 Task: Create a task  Develop a new online tool for online event registration , assign it to team member softage.1@softage.net in the project BlazePath and update the status of the task to  On Track  , set the priority of the task to Low
Action: Mouse moved to (74, 59)
Screenshot: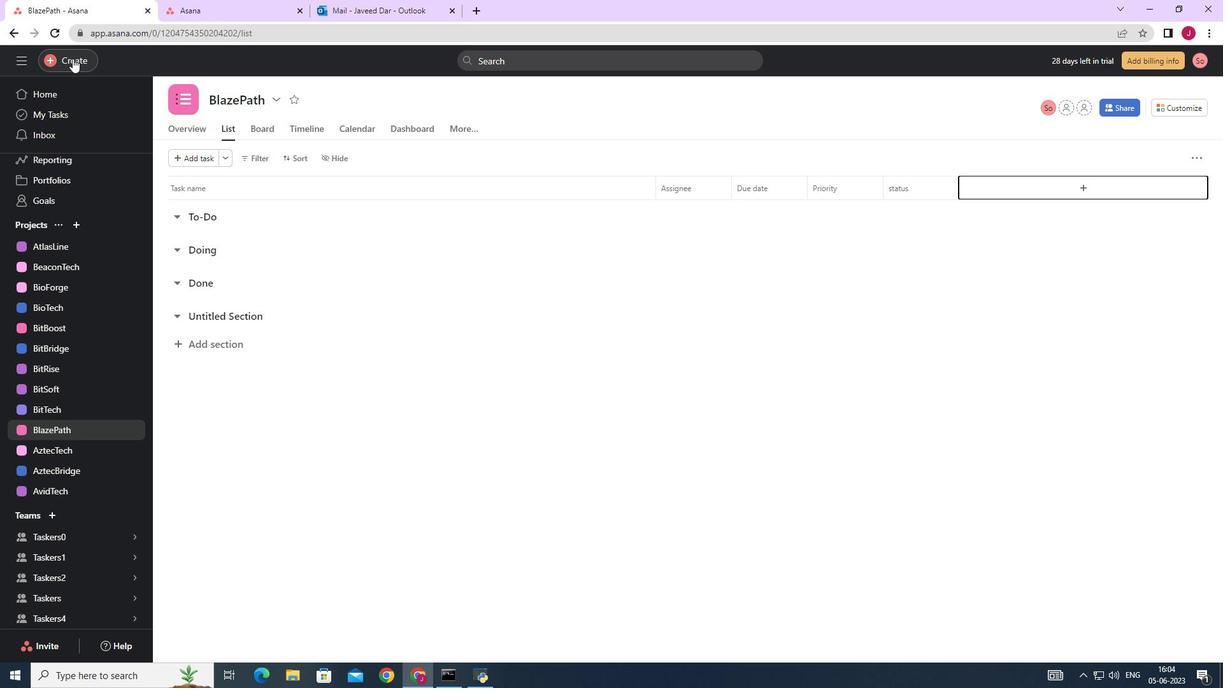 
Action: Mouse pressed left at (74, 59)
Screenshot: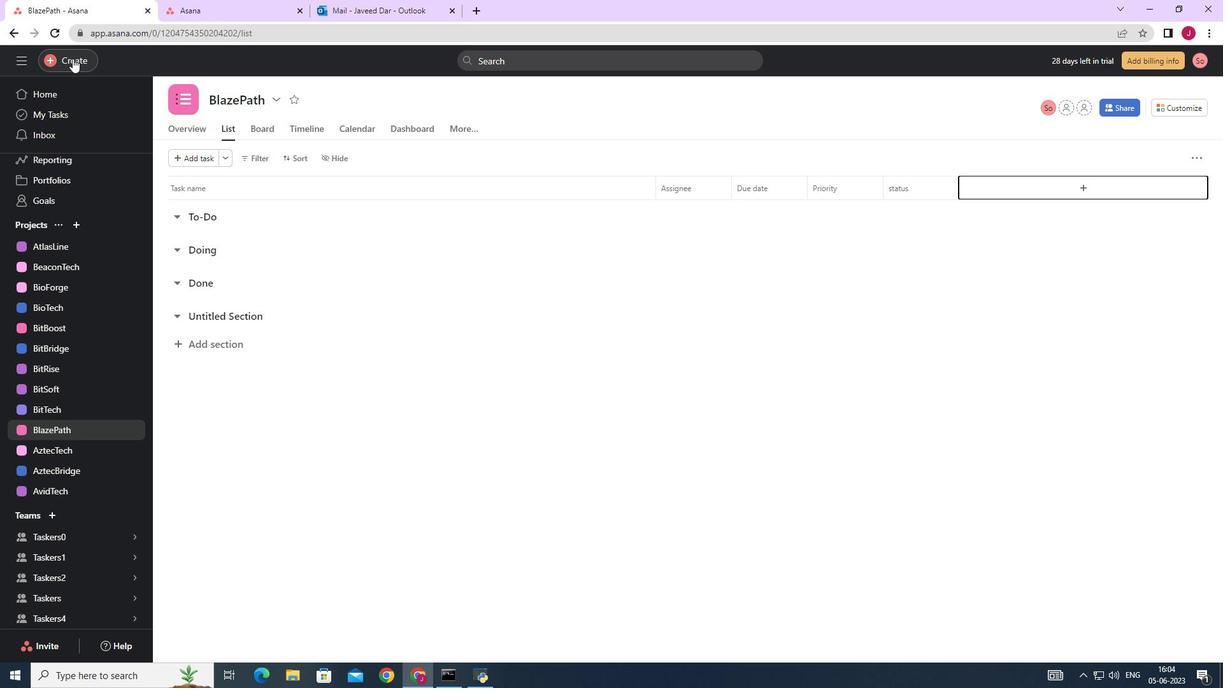 
Action: Mouse moved to (173, 66)
Screenshot: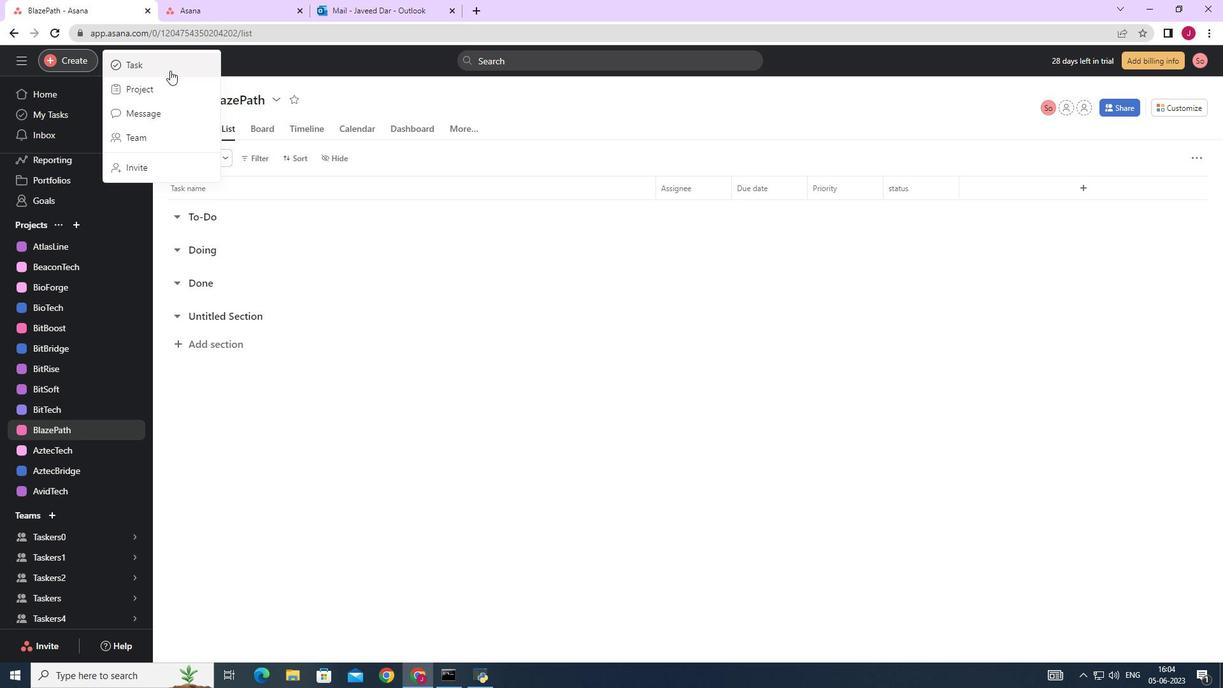 
Action: Mouse pressed left at (173, 66)
Screenshot: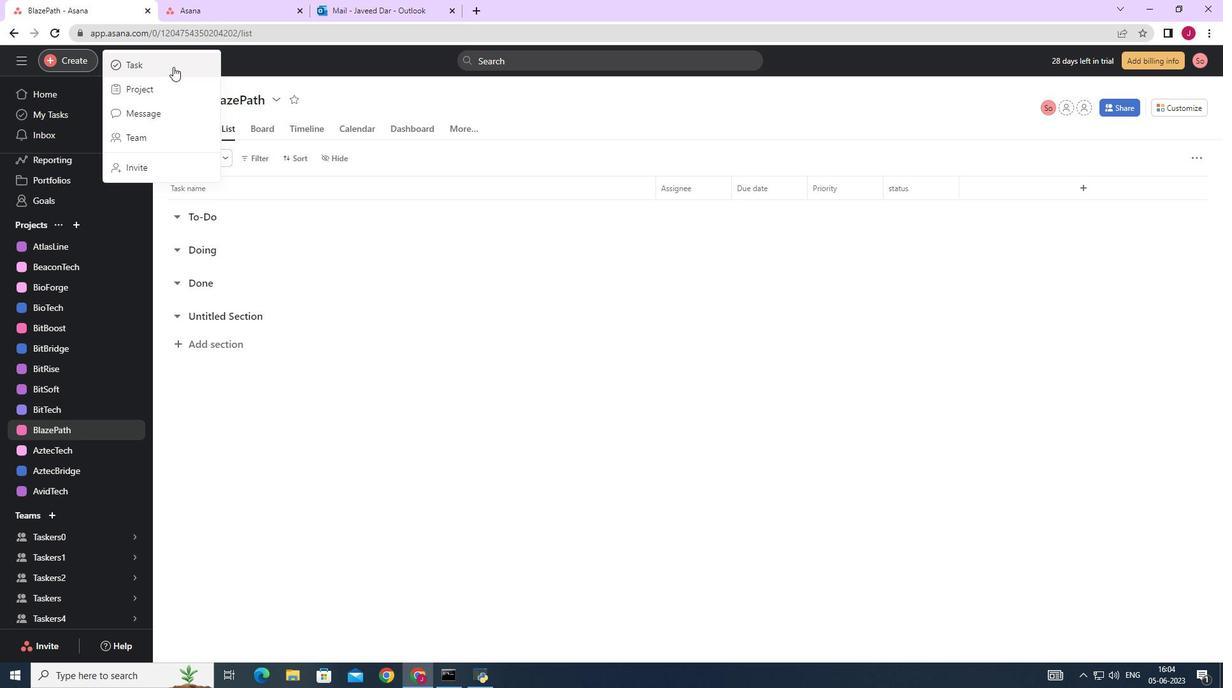
Action: Mouse moved to (966, 424)
Screenshot: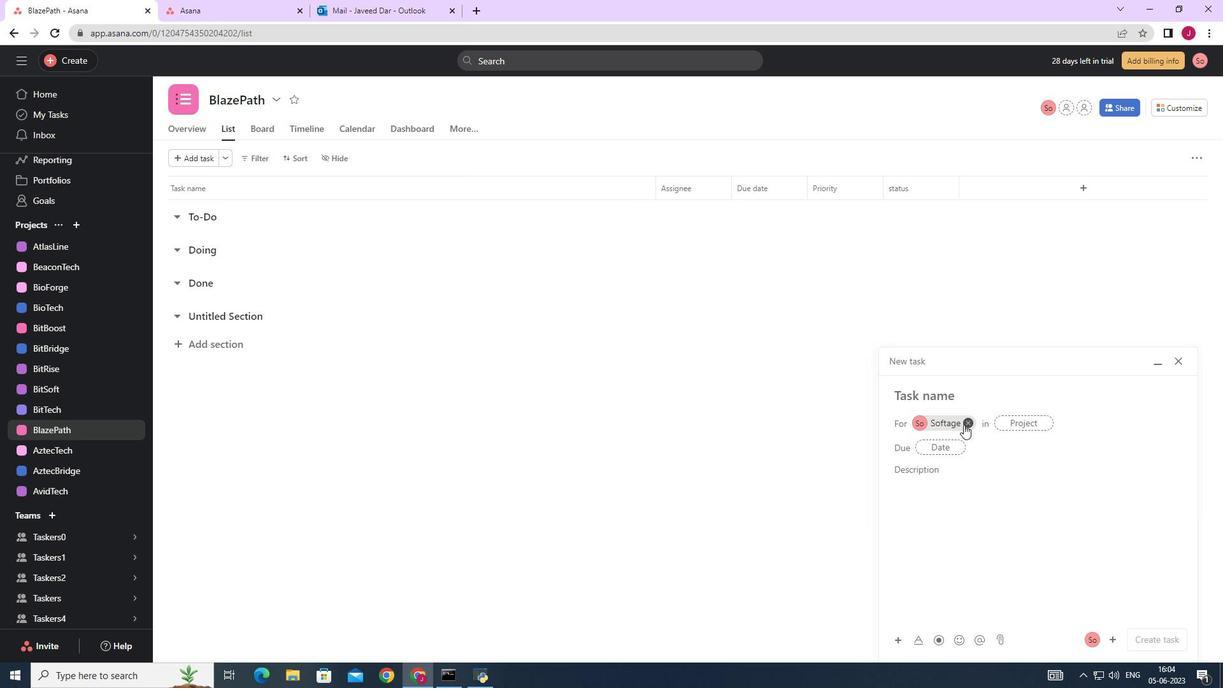 
Action: Mouse pressed left at (966, 424)
Screenshot: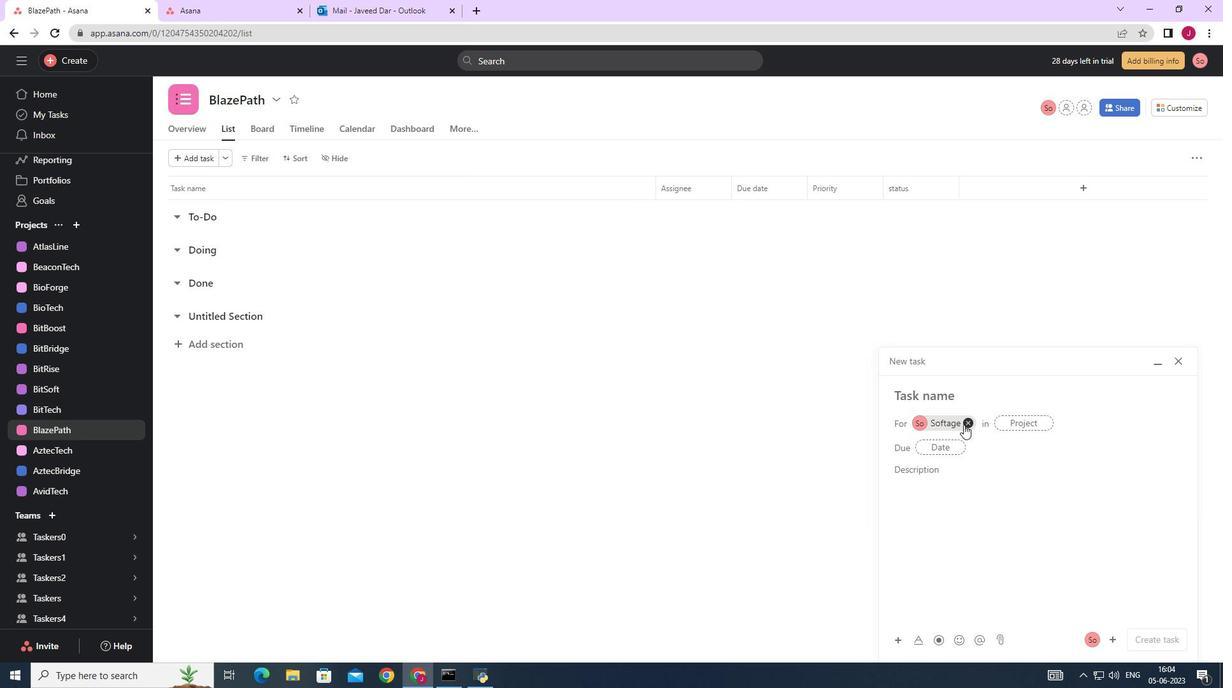 
Action: Mouse moved to (917, 397)
Screenshot: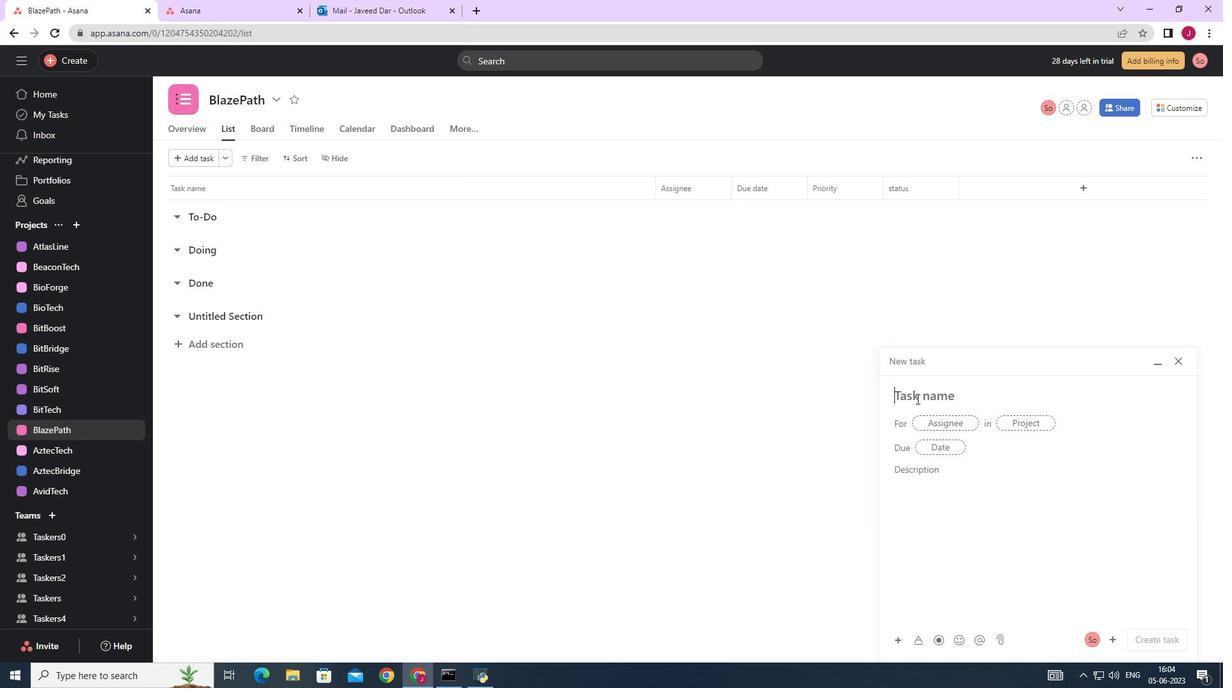 
Action: Mouse pressed left at (917, 397)
Screenshot: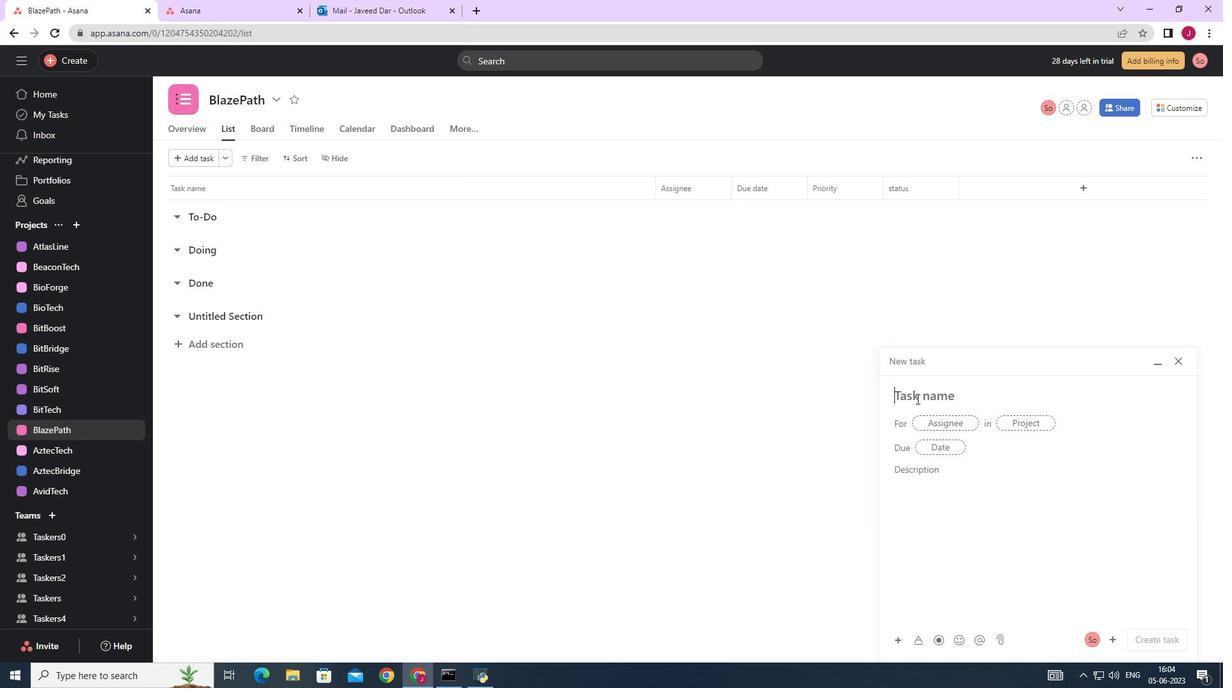 
Action: Mouse moved to (914, 394)
Screenshot: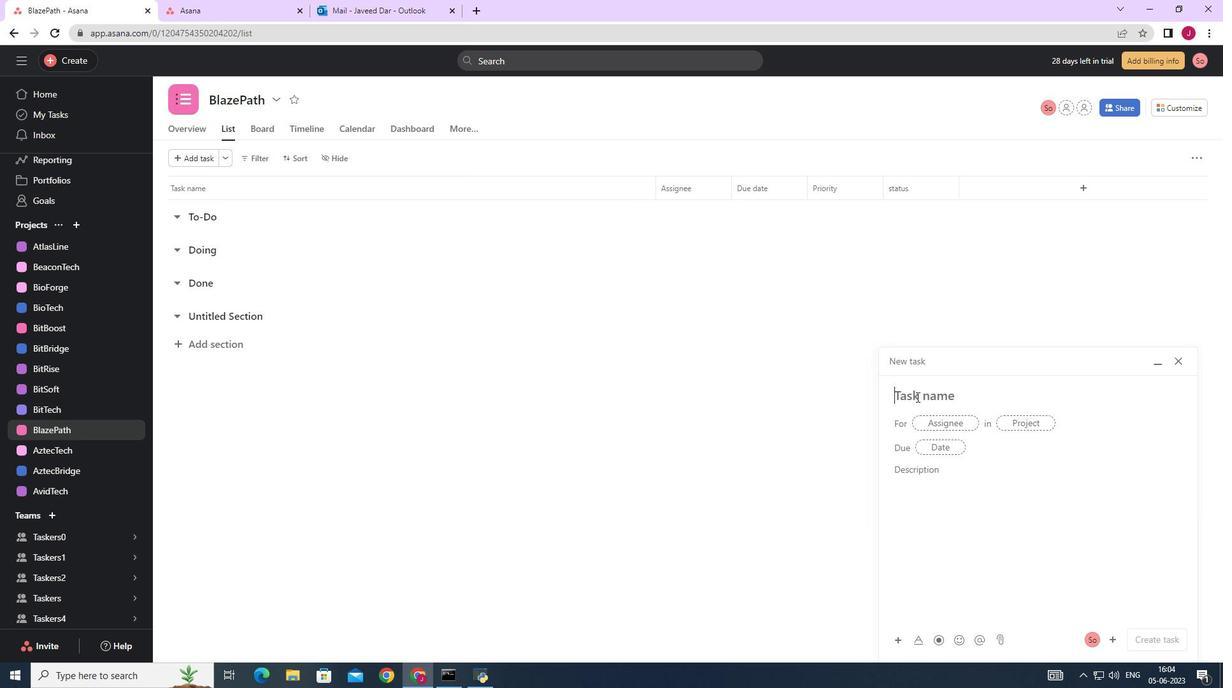 
Action: Key pressed <Key.caps_lock>D<Key.caps_lock>evelop<Key.space>a<Key.space>new<Key.space>online<Key.space>tool<Key.space>for<Key.space>online<Key.space>evenr<Key.backspace>t<Key.space>registration<Key.space>
Screenshot: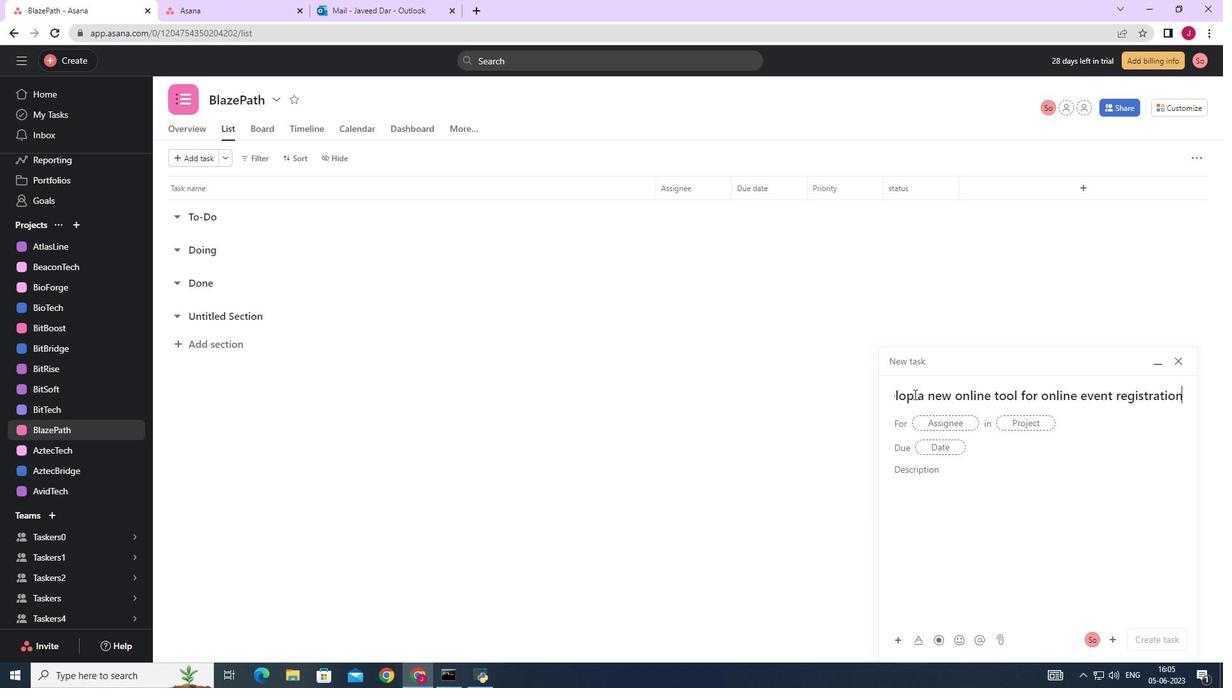 
Action: Mouse moved to (955, 416)
Screenshot: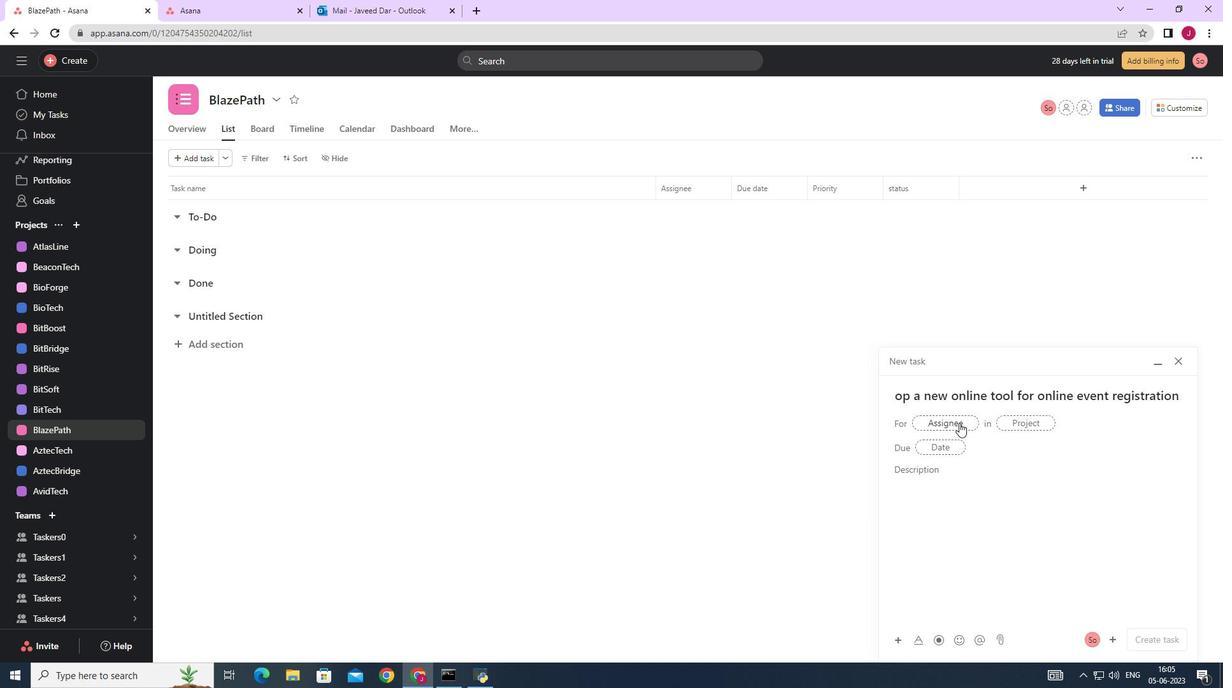 
Action: Mouse pressed left at (955, 416)
Screenshot: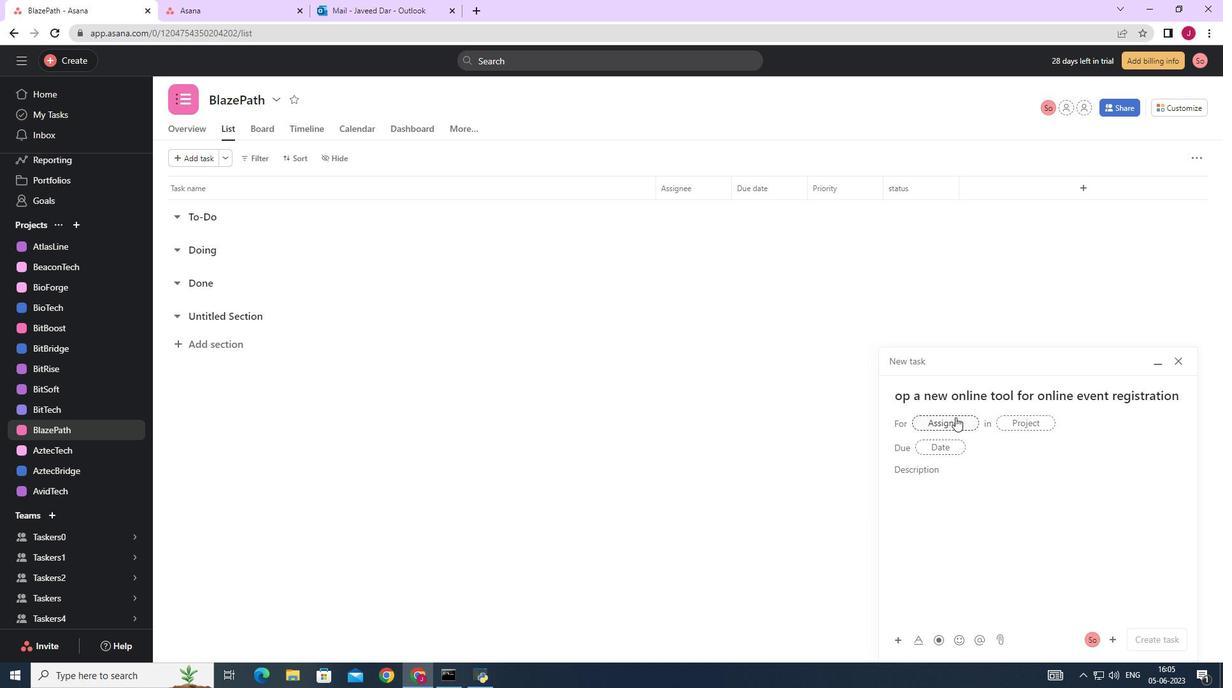
Action: Key pressed softage.1
Screenshot: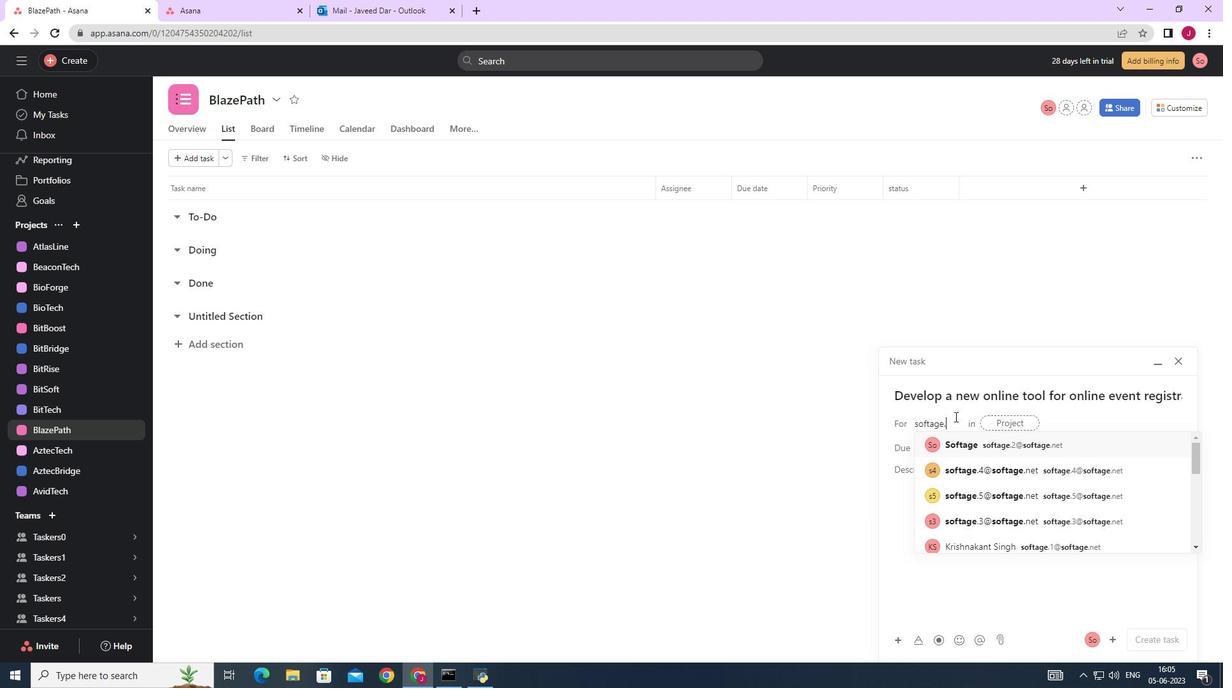
Action: Mouse moved to (1020, 445)
Screenshot: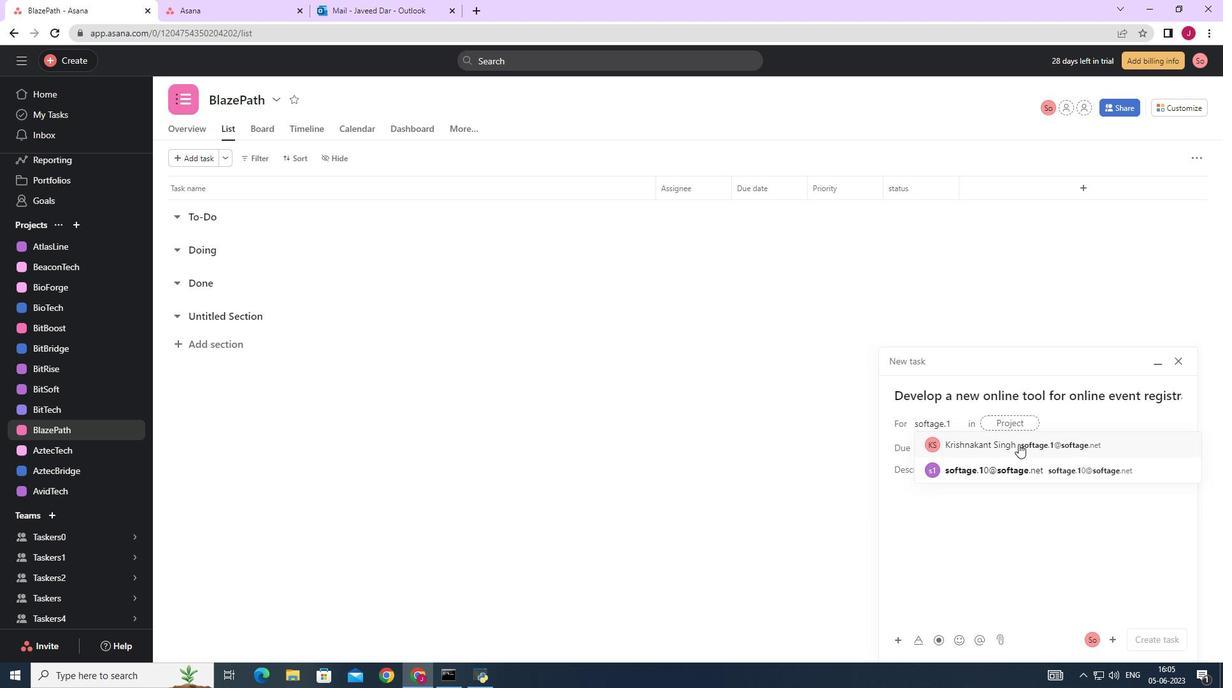 
Action: Mouse pressed left at (1020, 445)
Screenshot: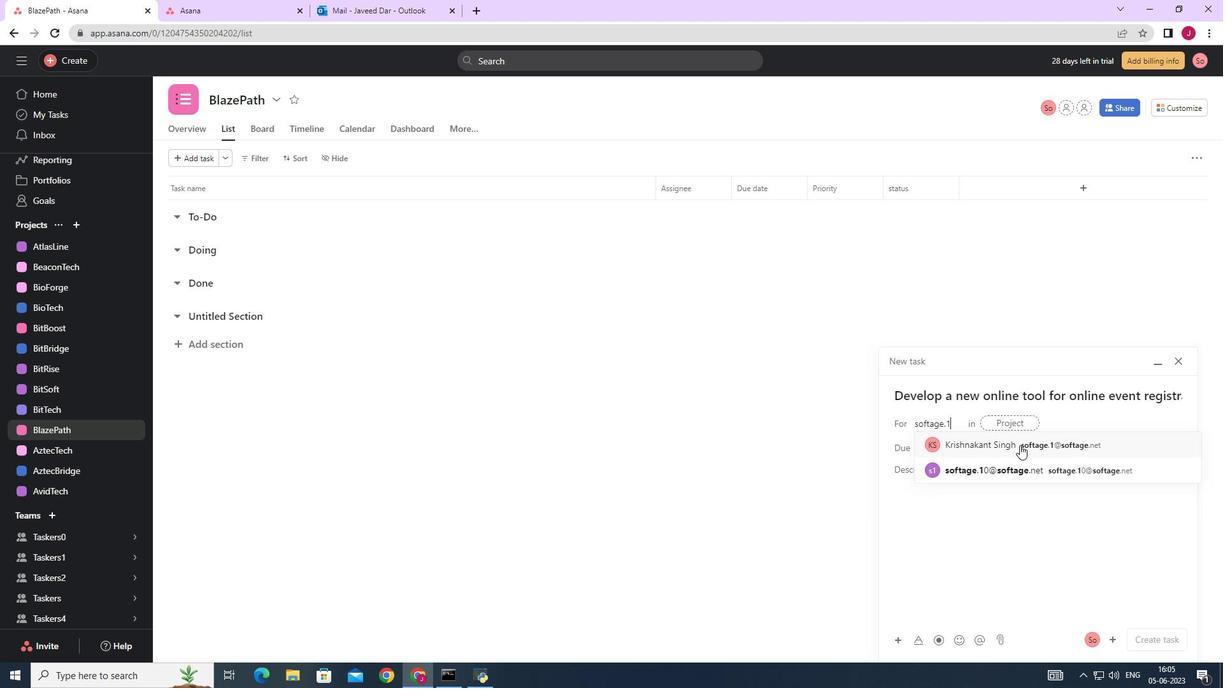 
Action: Mouse moved to (827, 443)
Screenshot: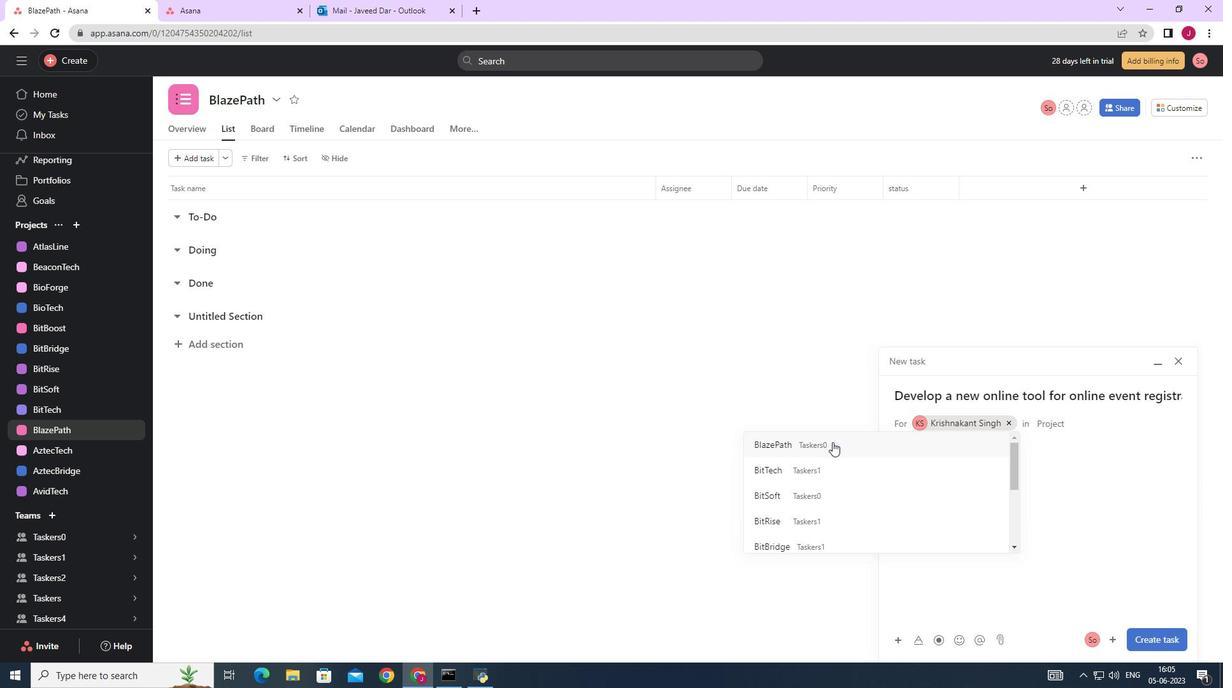 
Action: Mouse pressed left at (827, 443)
Screenshot: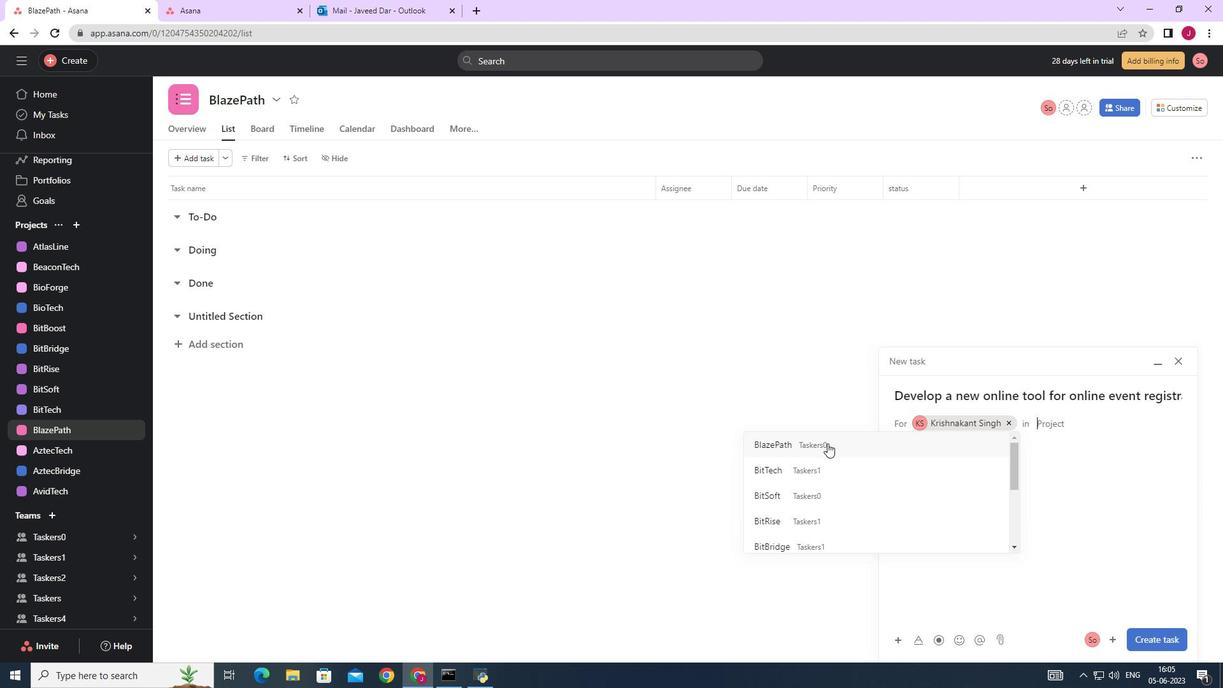 
Action: Mouse moved to (947, 475)
Screenshot: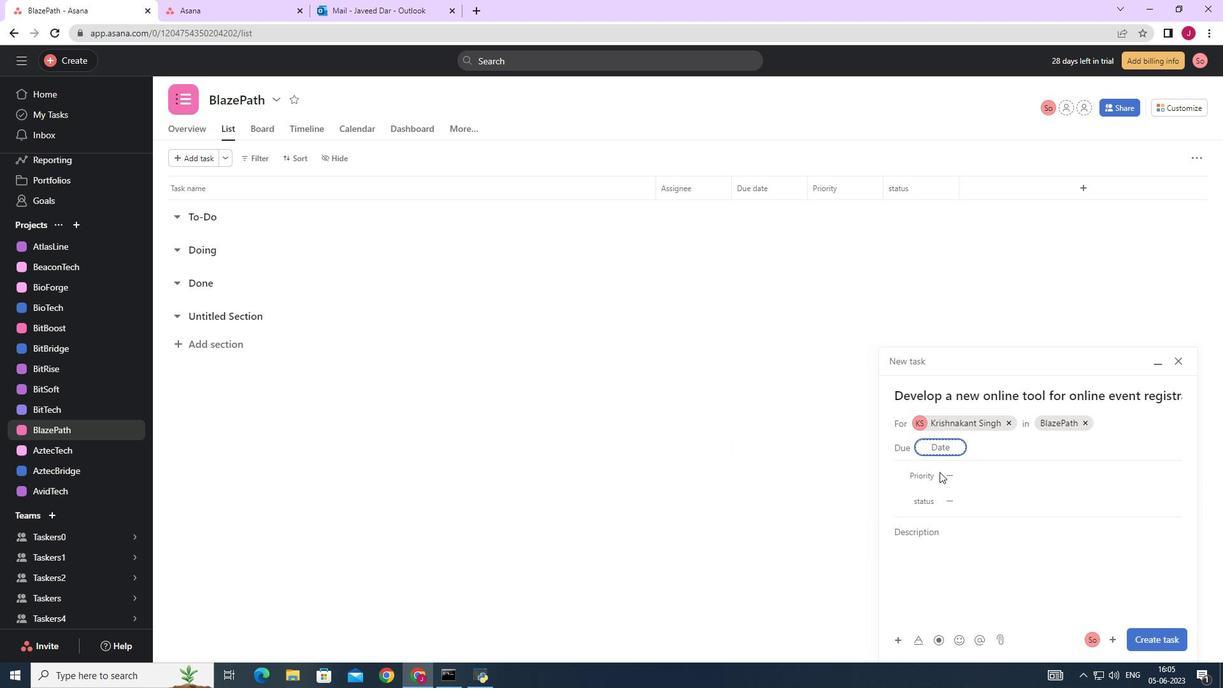 
Action: Mouse pressed left at (947, 475)
Screenshot: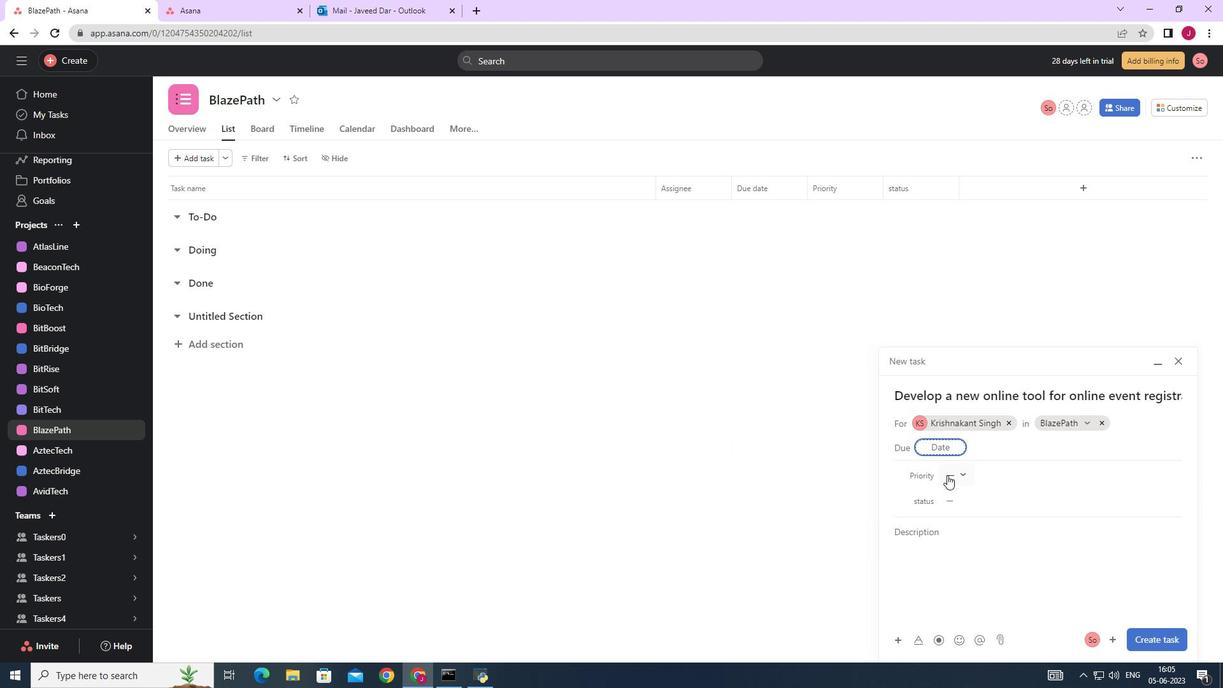 
Action: Mouse moved to (977, 558)
Screenshot: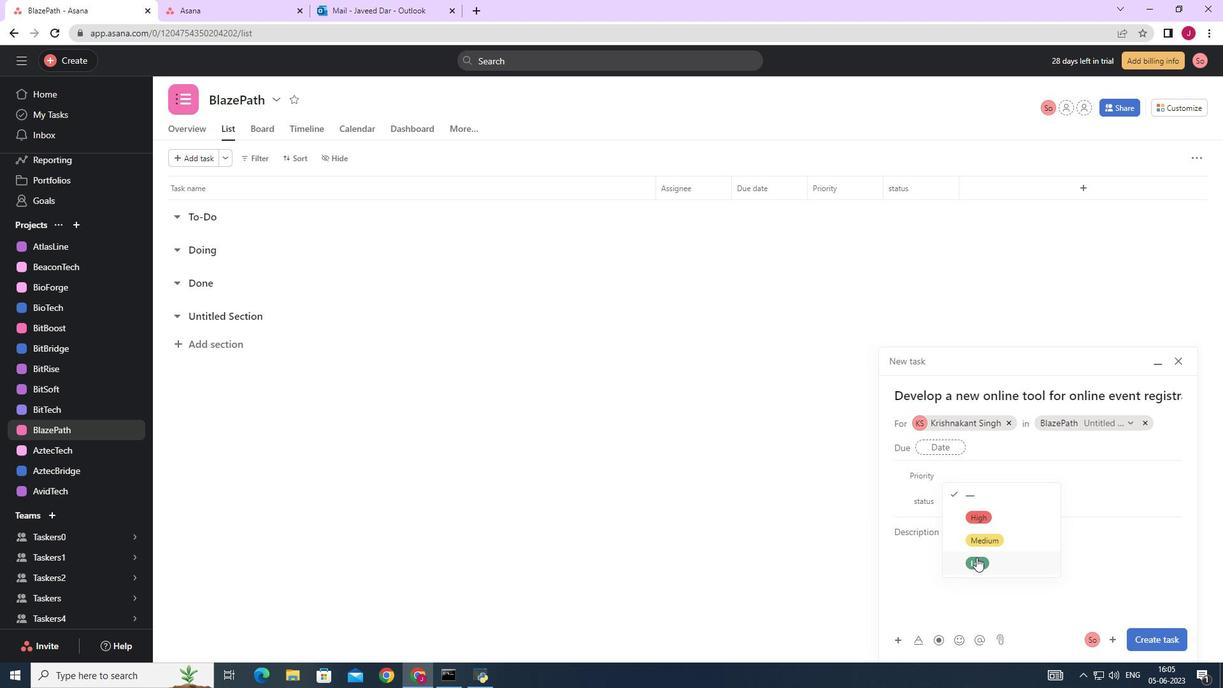 
Action: Mouse pressed left at (977, 558)
Screenshot: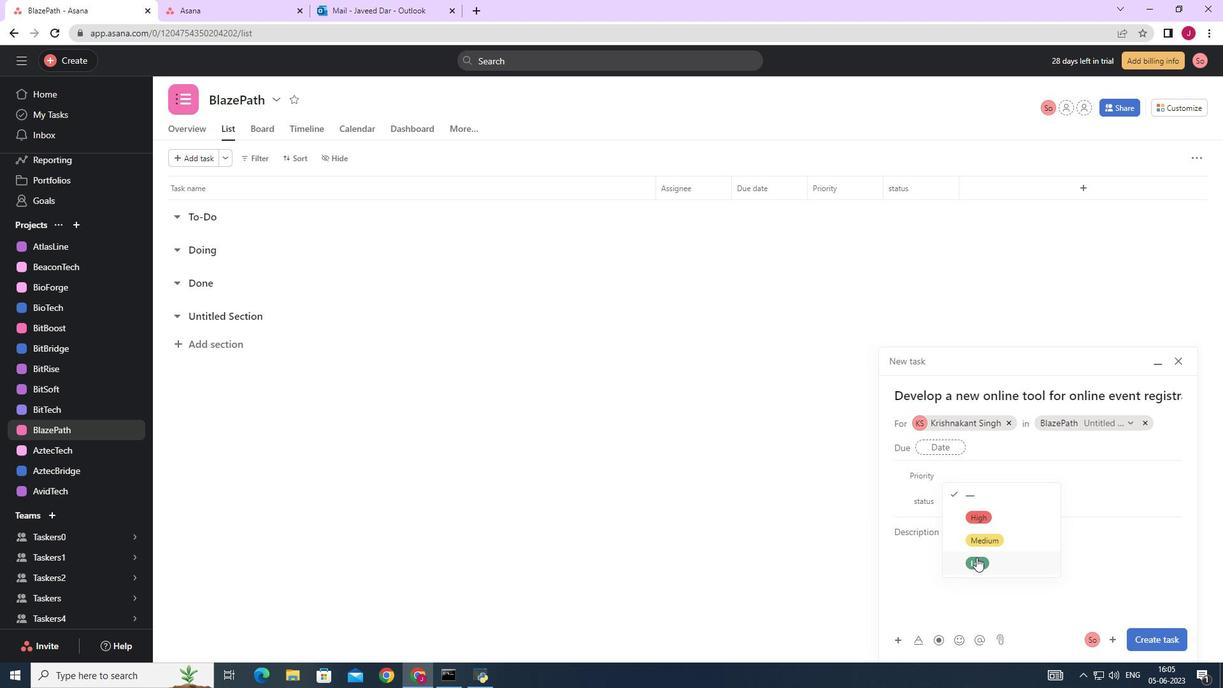 
Action: Mouse moved to (964, 493)
Screenshot: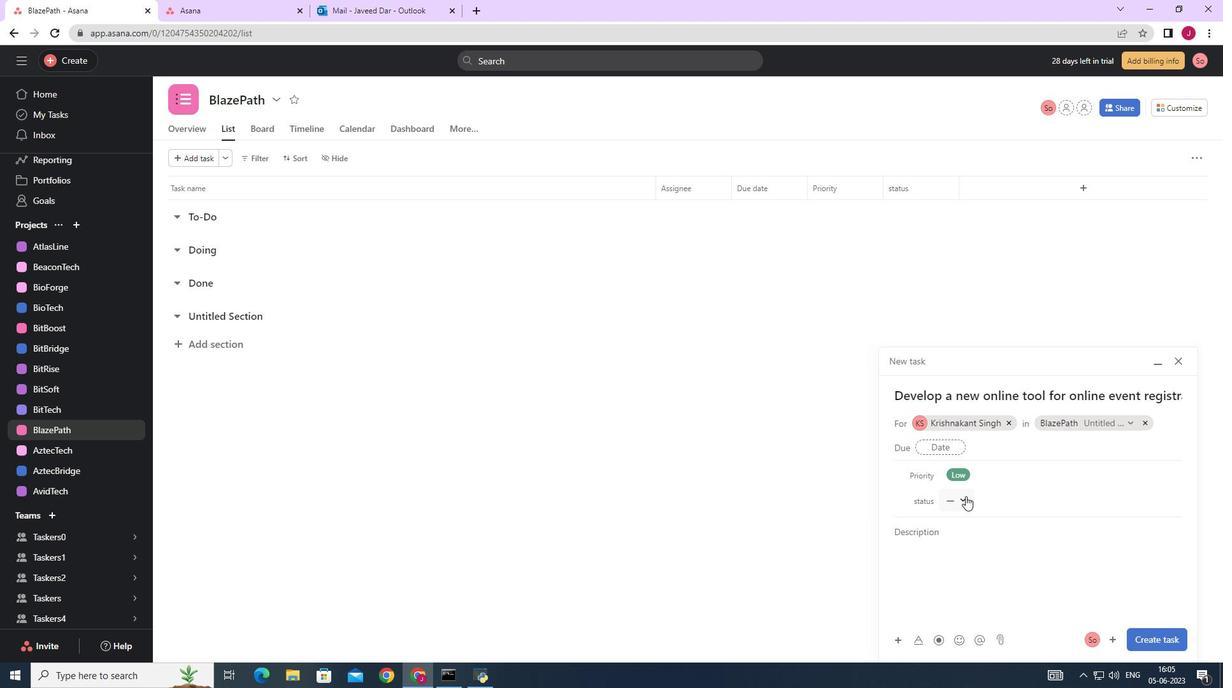 
Action: Mouse pressed left at (964, 493)
Screenshot: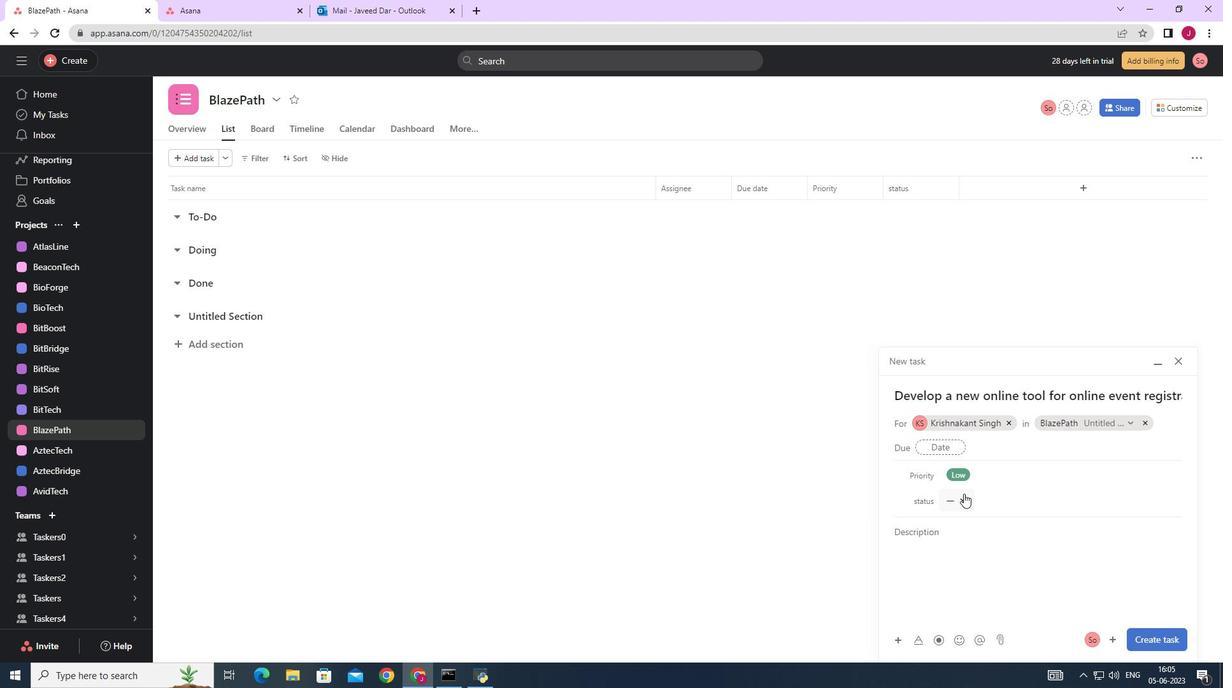 
Action: Mouse moved to (986, 541)
Screenshot: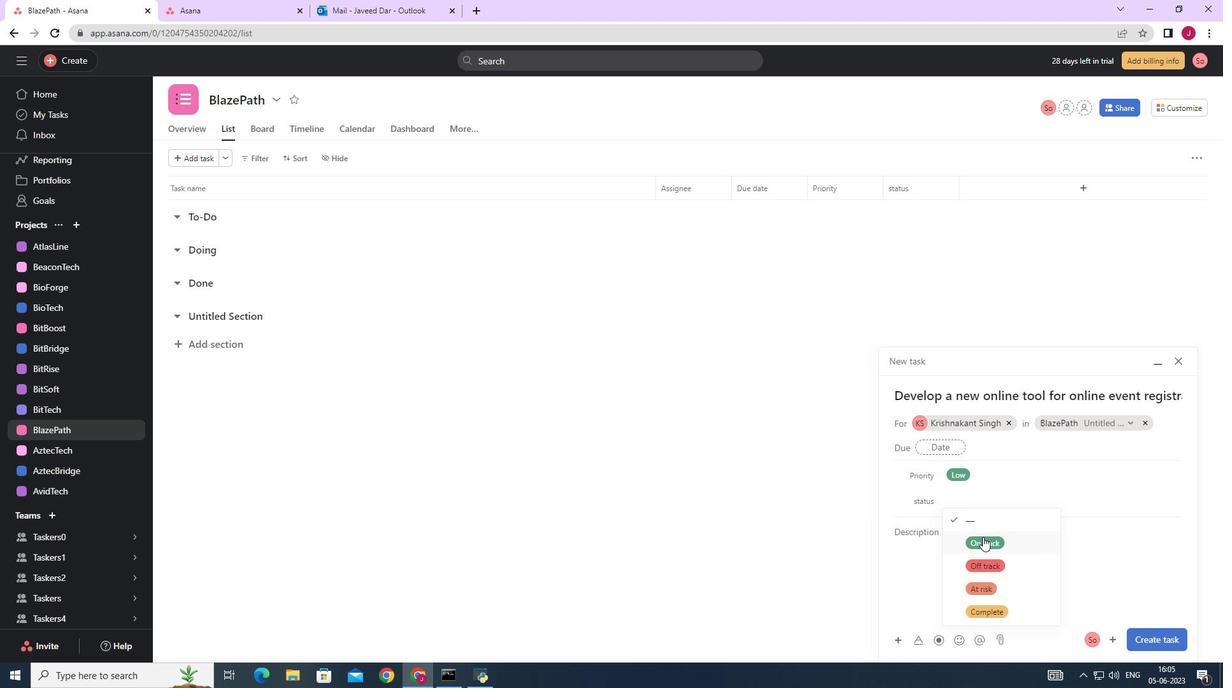 
Action: Mouse pressed left at (986, 541)
Screenshot: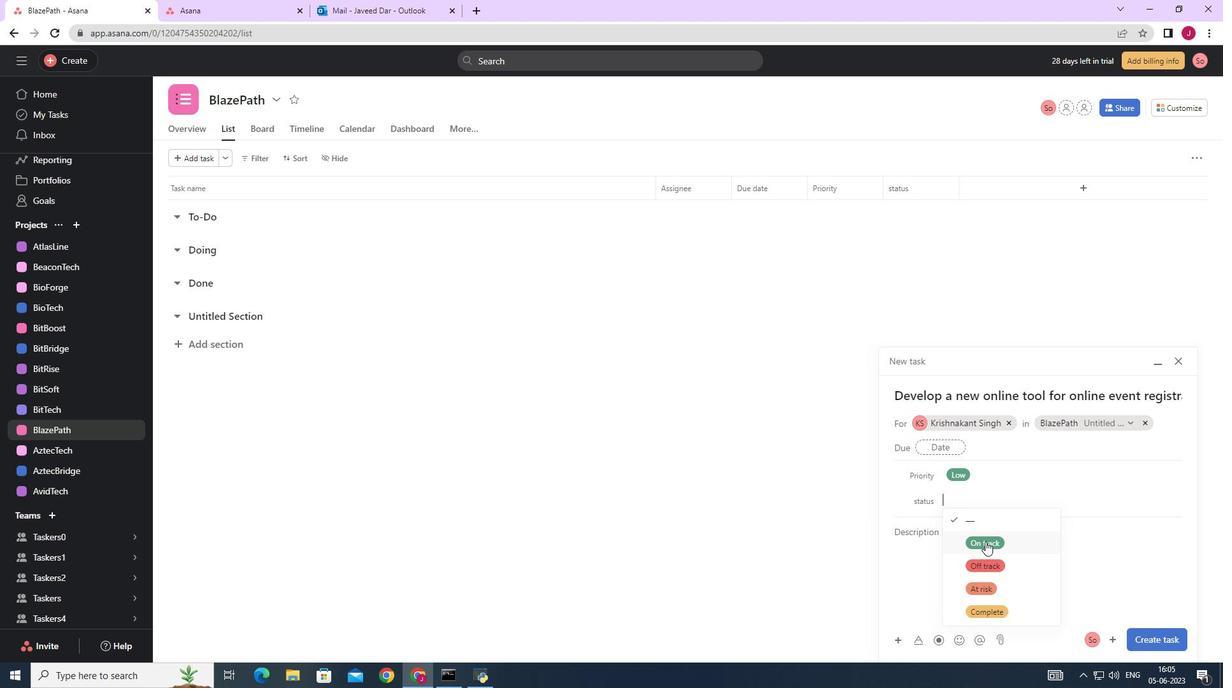 
Action: Mouse moved to (1163, 638)
Screenshot: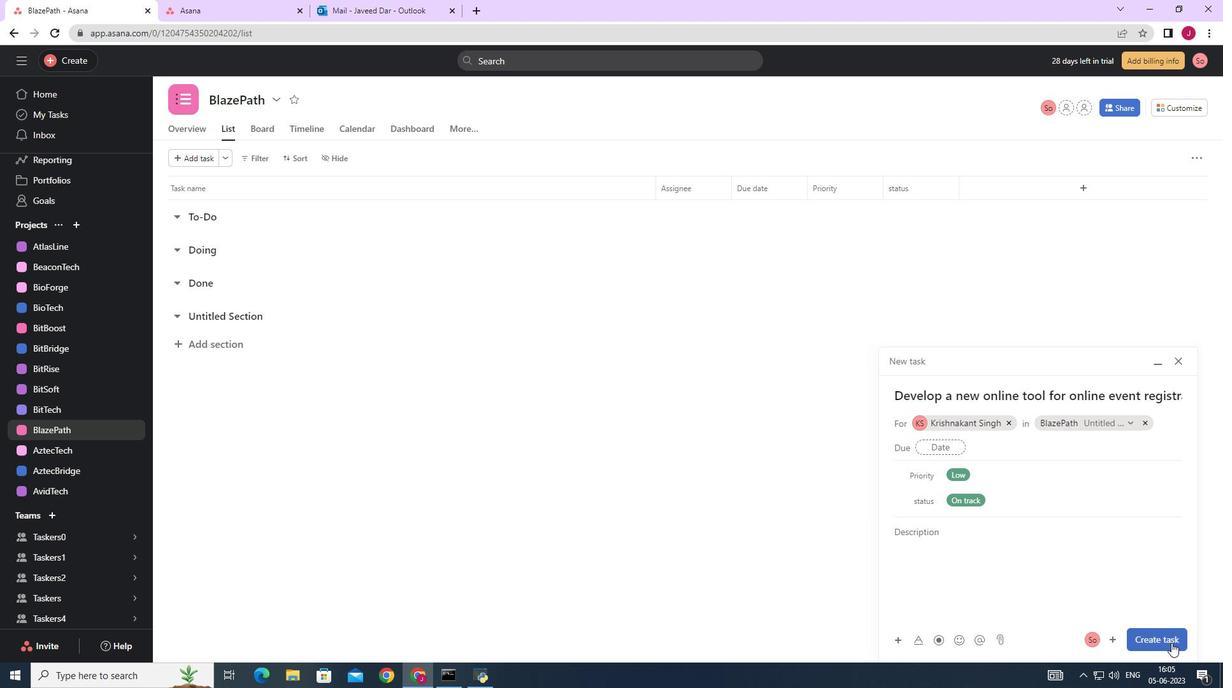 
Action: Mouse pressed left at (1163, 638)
Screenshot: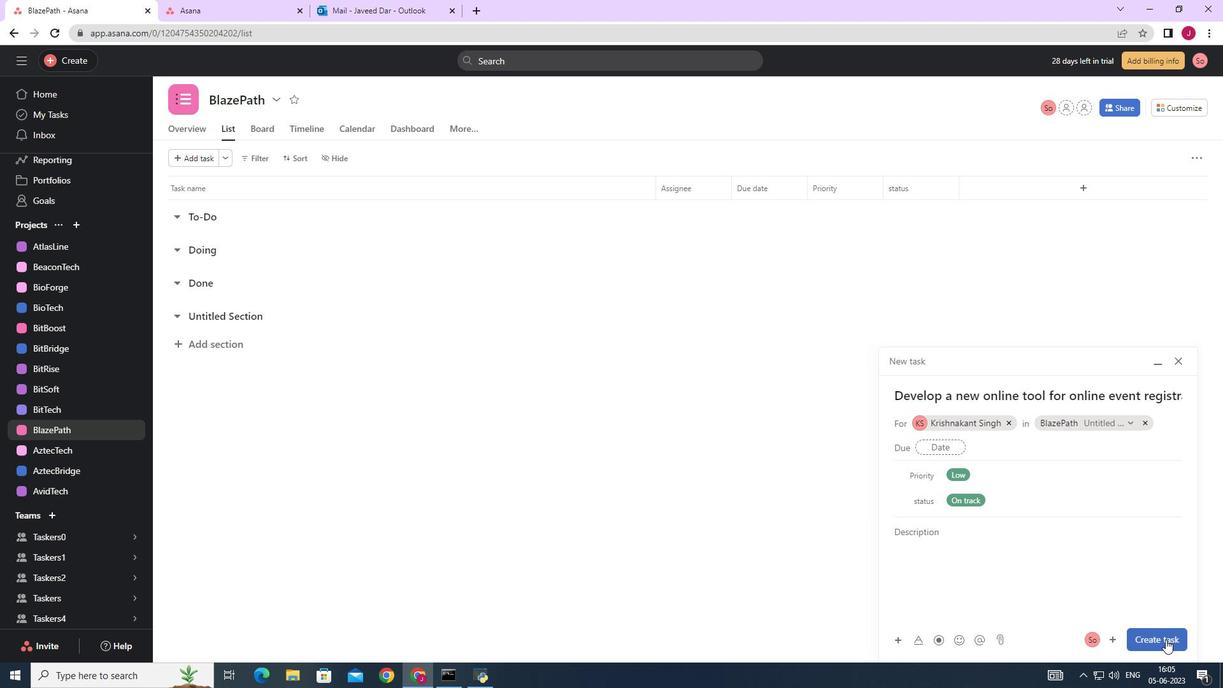 
Action: Mouse moved to (1125, 546)
Screenshot: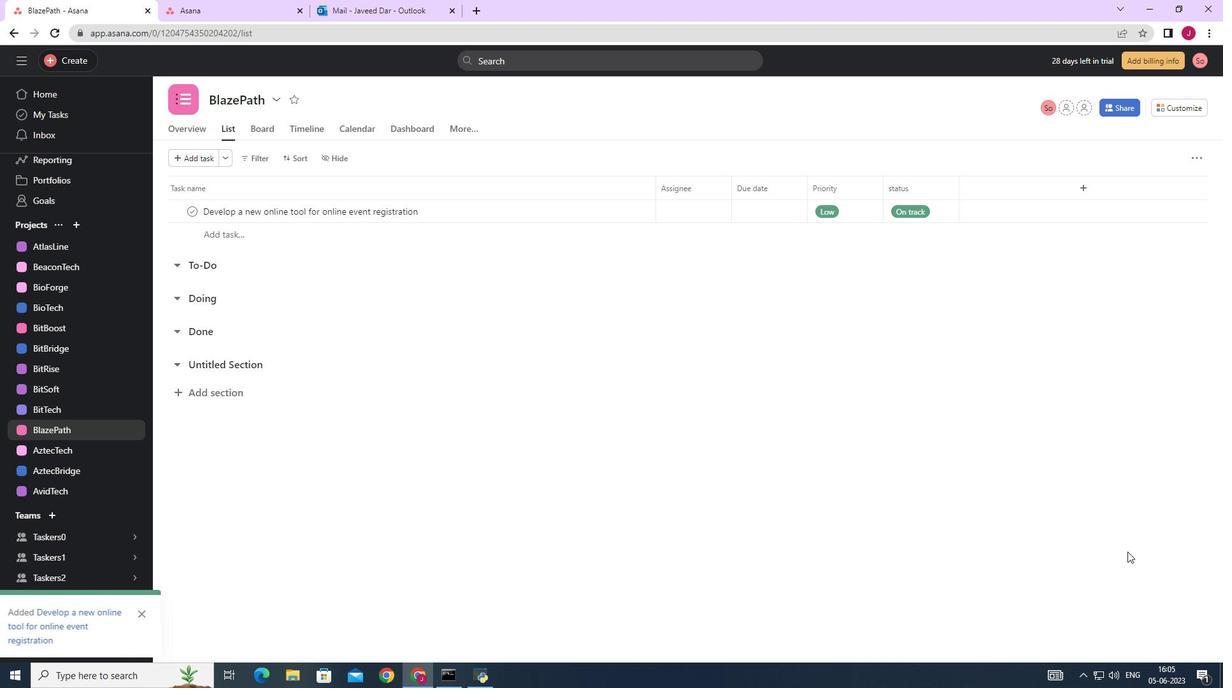 
